 Task: Create Workspace Accounting and Bookkeeping Services Workspace description Monitor and track company sustainability and environmental impact. Workspace type Sales CRM
Action: Mouse moved to (530, 92)
Screenshot: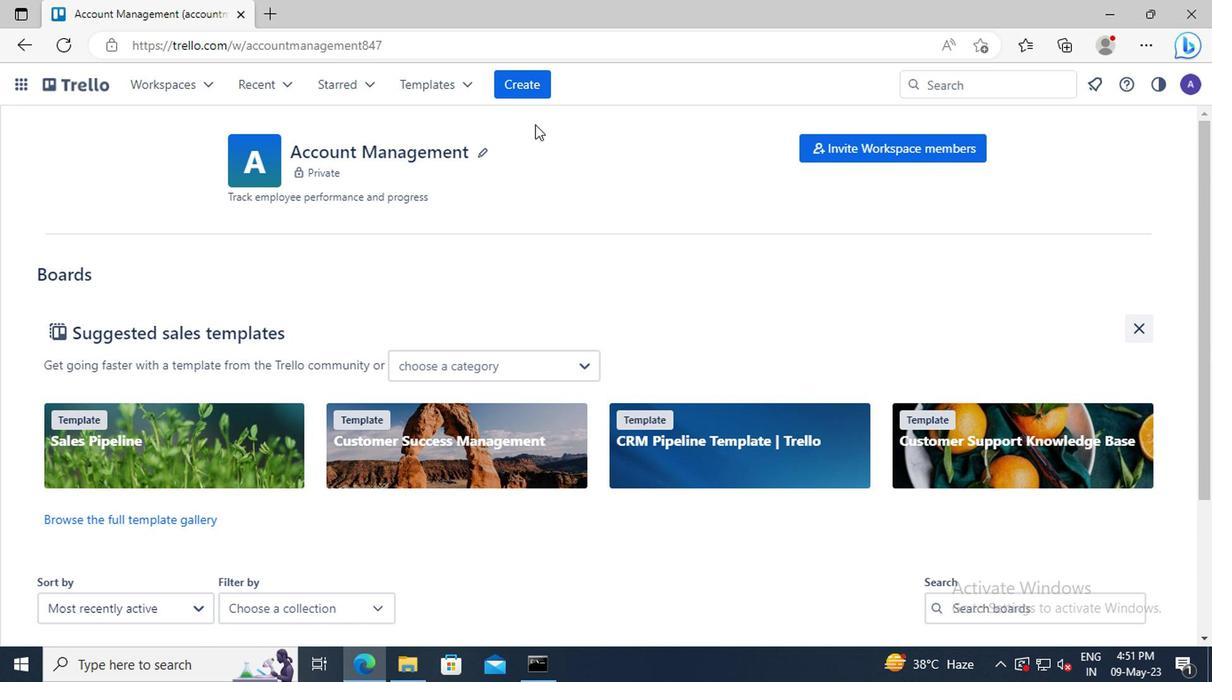 
Action: Mouse pressed left at (530, 92)
Screenshot: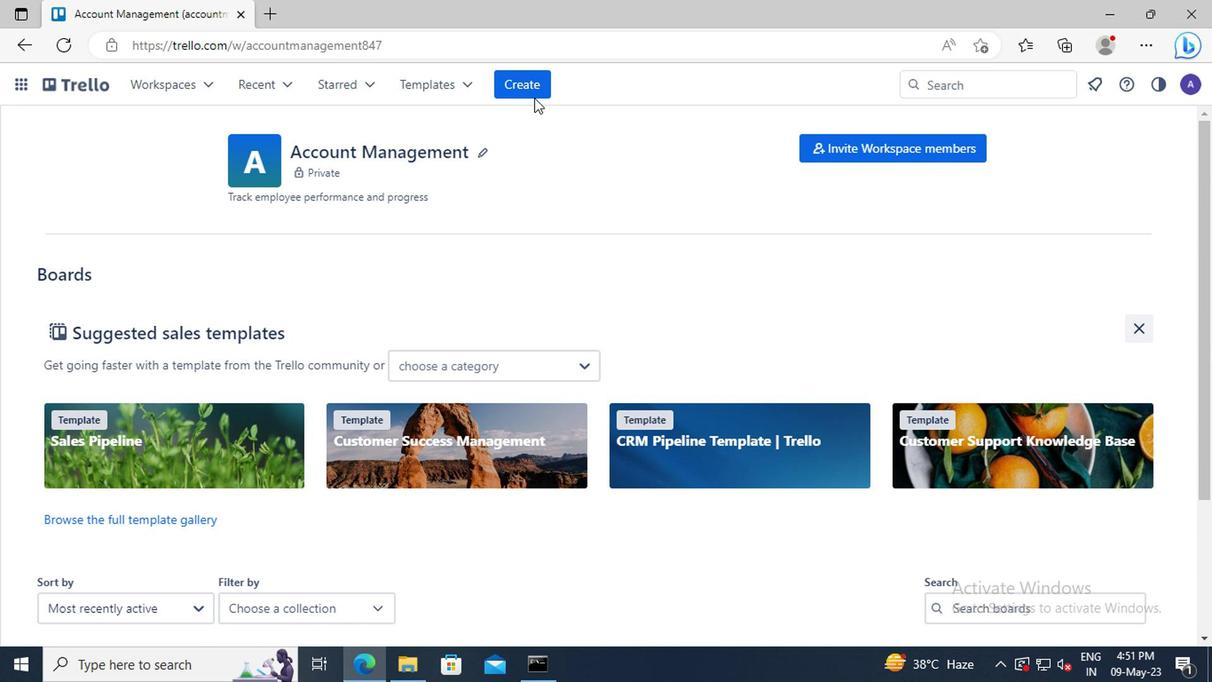 
Action: Mouse moved to (560, 258)
Screenshot: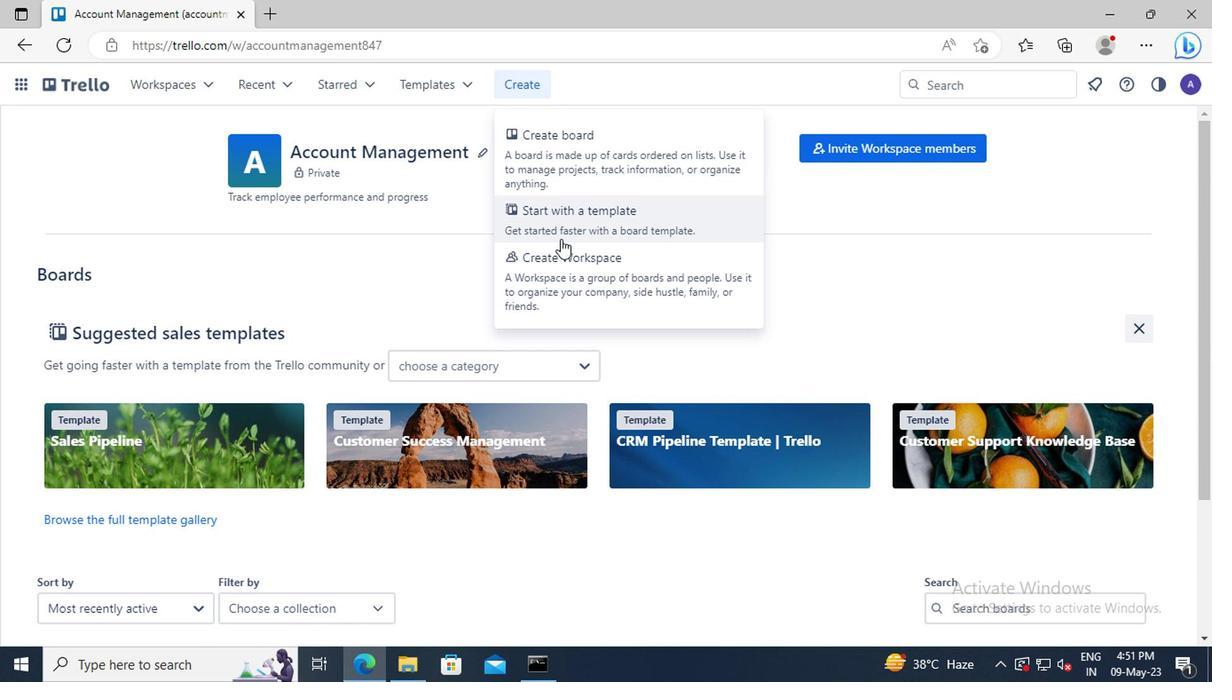 
Action: Mouse pressed left at (560, 258)
Screenshot: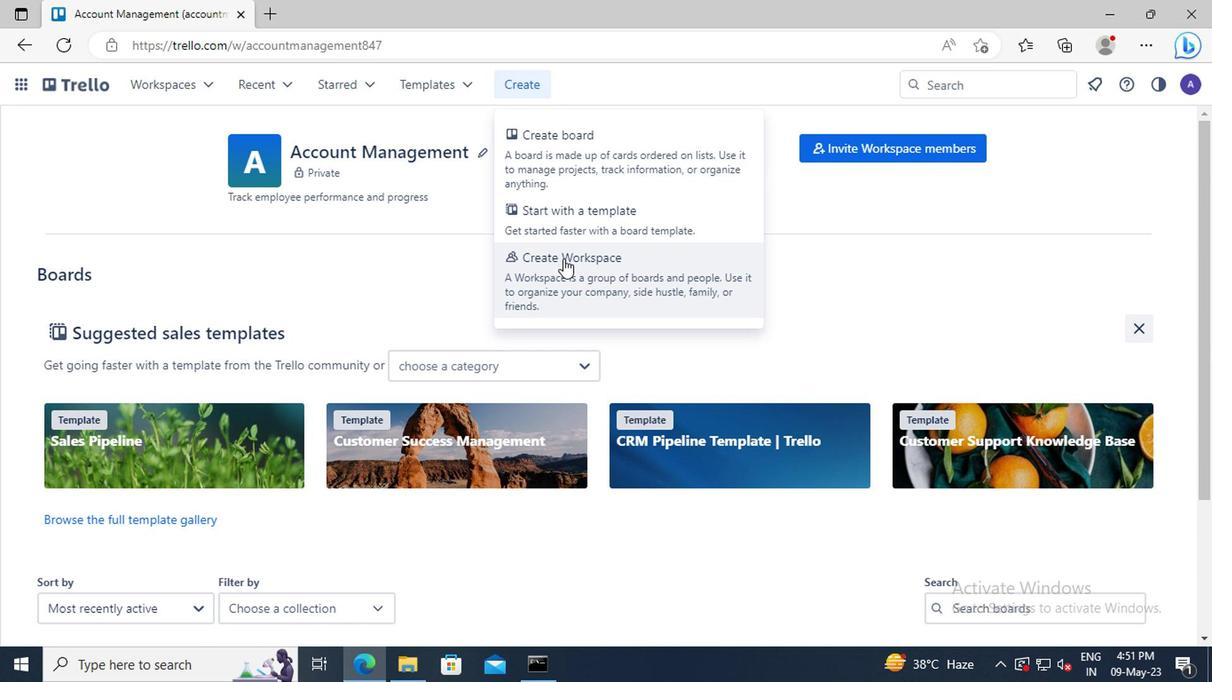 
Action: Mouse moved to (293, 317)
Screenshot: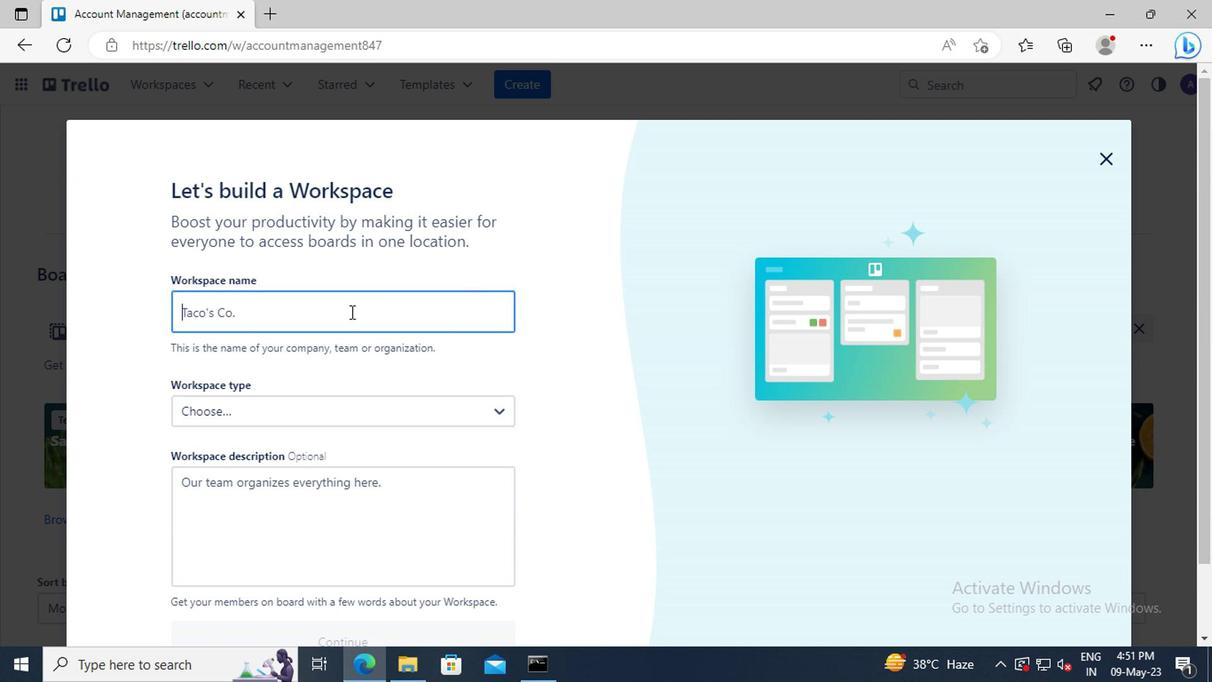
Action: Mouse pressed left at (293, 317)
Screenshot: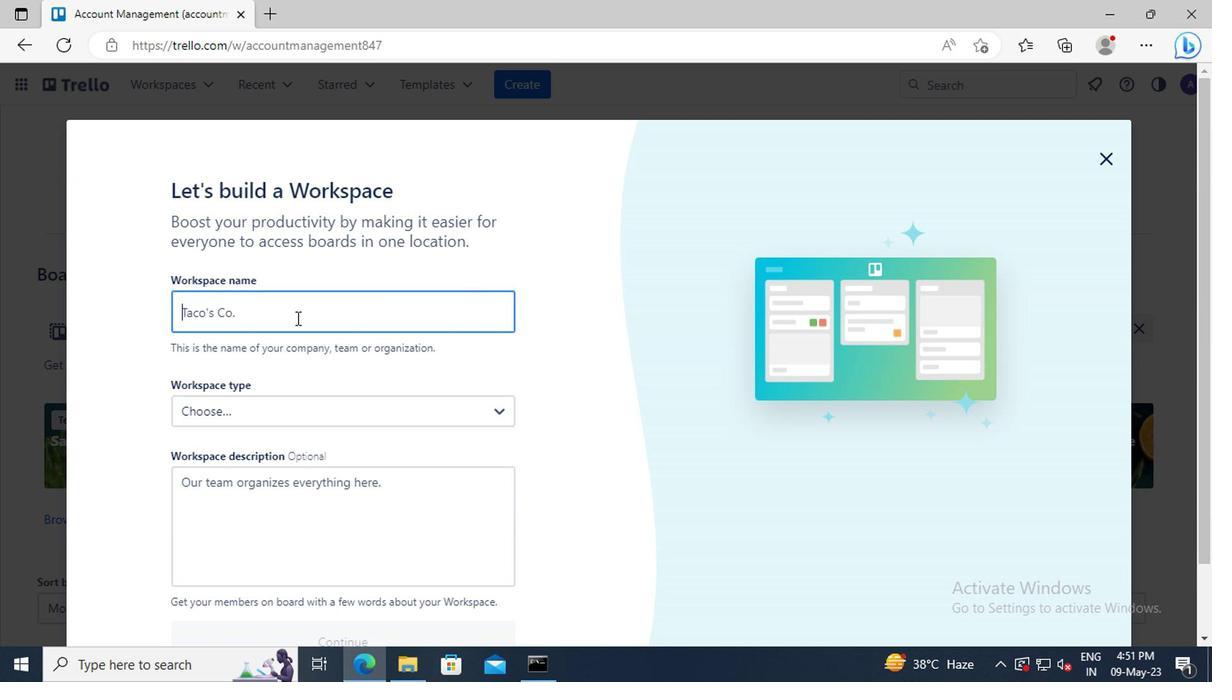 
Action: Key pressed <Key.shift>ACCOUNTING<Key.space>AND<Key.space><Key.shift>BOOKKEEPING<Key.space><Key.shift>SERVICES
Screenshot: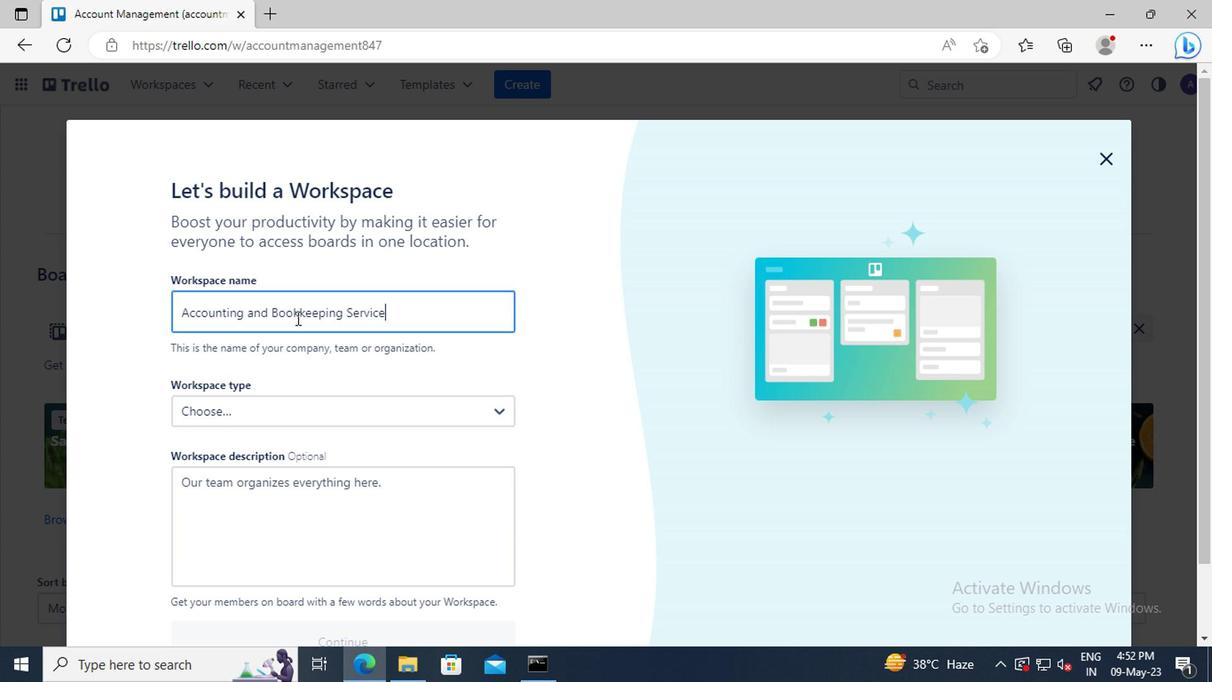 
Action: Mouse scrolled (293, 316) with delta (0, 0)
Screenshot: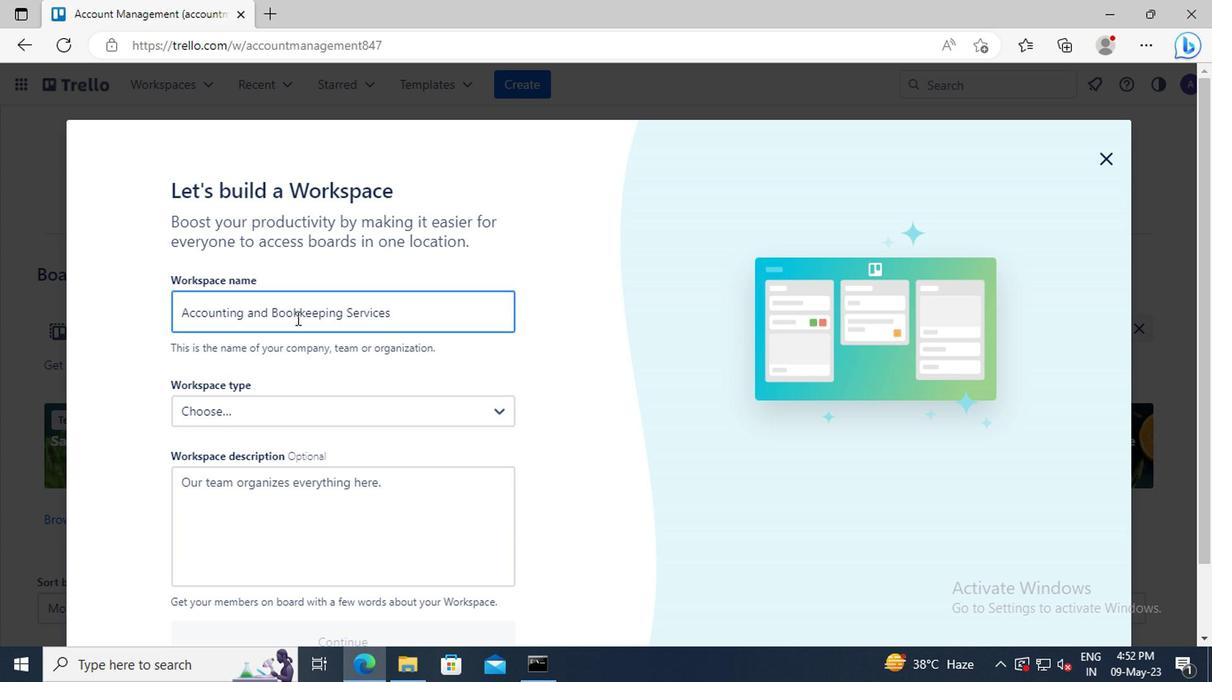 
Action: Mouse scrolled (293, 316) with delta (0, 0)
Screenshot: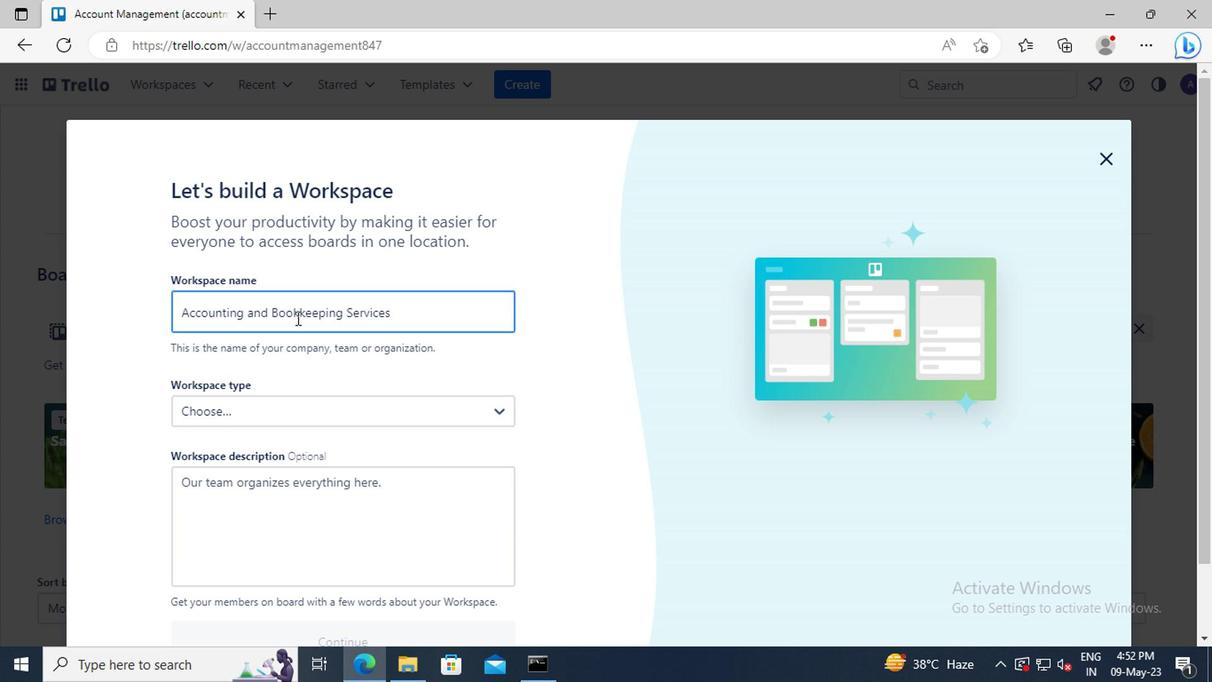 
Action: Mouse moved to (273, 409)
Screenshot: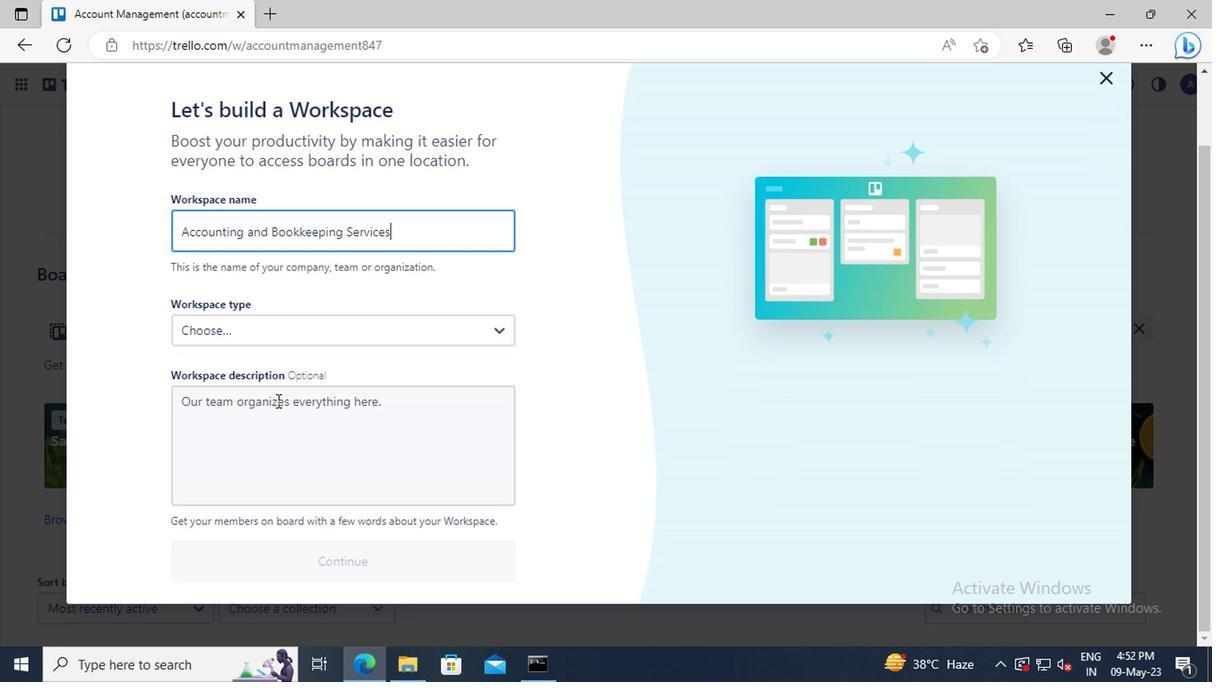 
Action: Mouse pressed left at (273, 409)
Screenshot: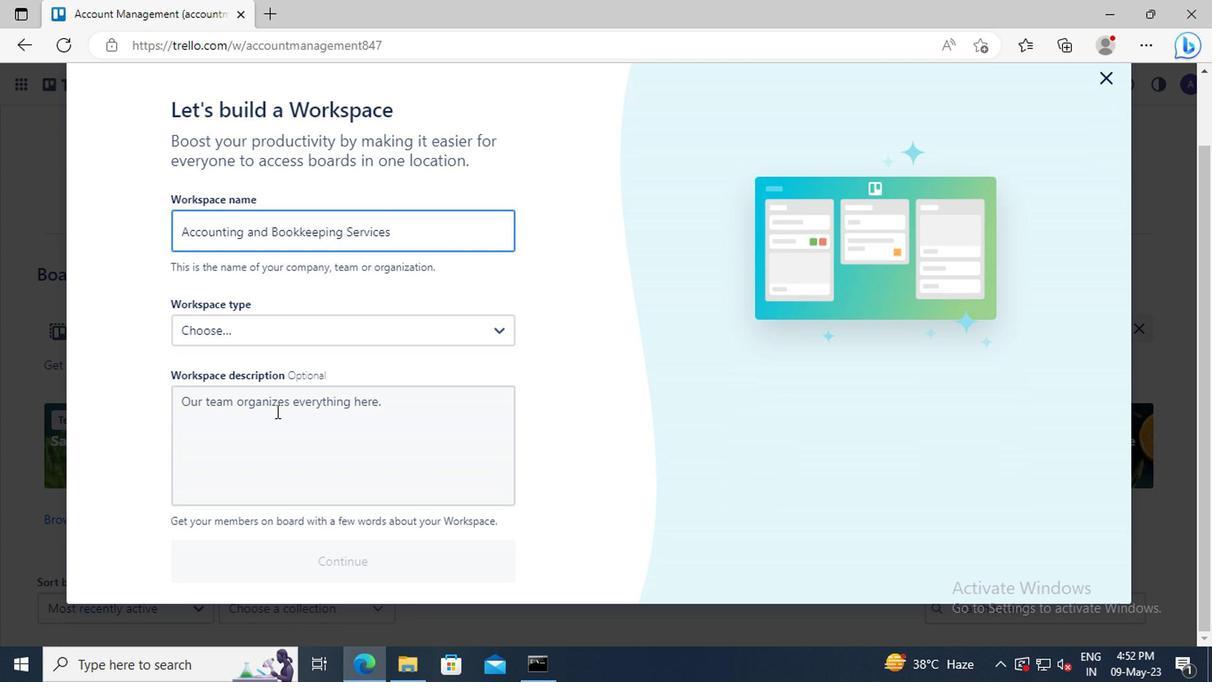 
Action: Key pressed <Key.shift>MONITOR<Key.space>AND<Key.space>TRACK<Key.space>COMPANY<Key.space>SUSTAINABILITY<Key.space>AND<Key.space>ENVIRONMENTAL<Key.space>IMPACT
Screenshot: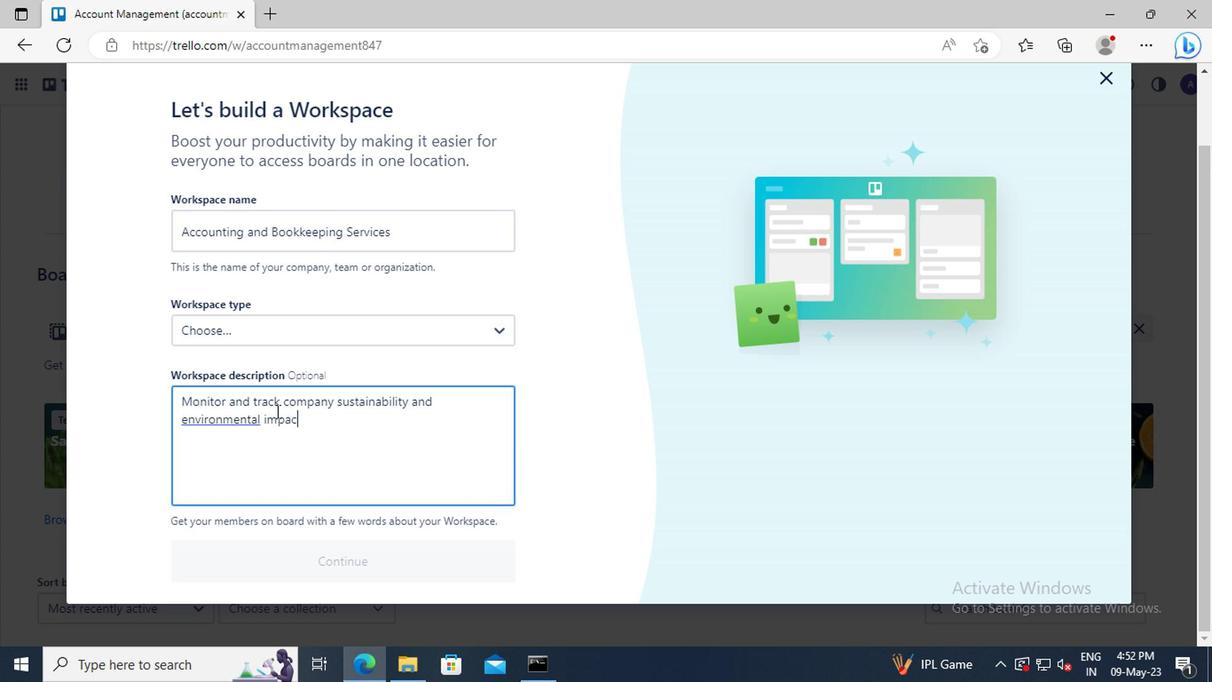
Action: Mouse moved to (252, 334)
Screenshot: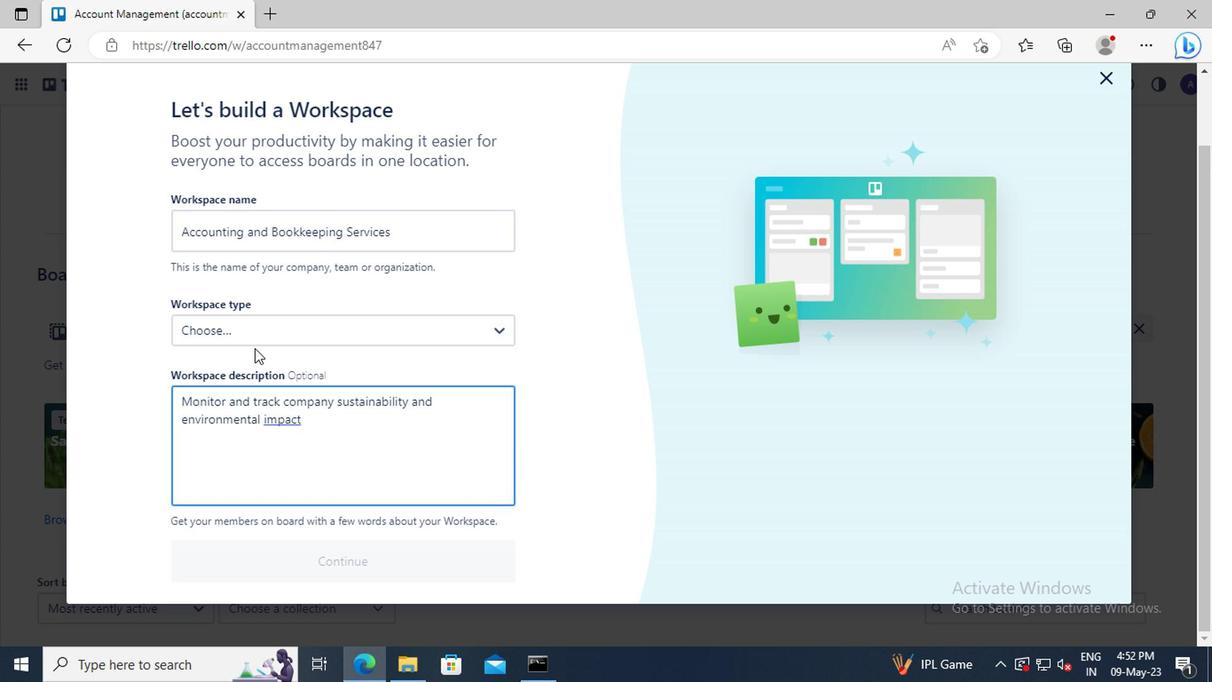 
Action: Mouse pressed left at (252, 334)
Screenshot: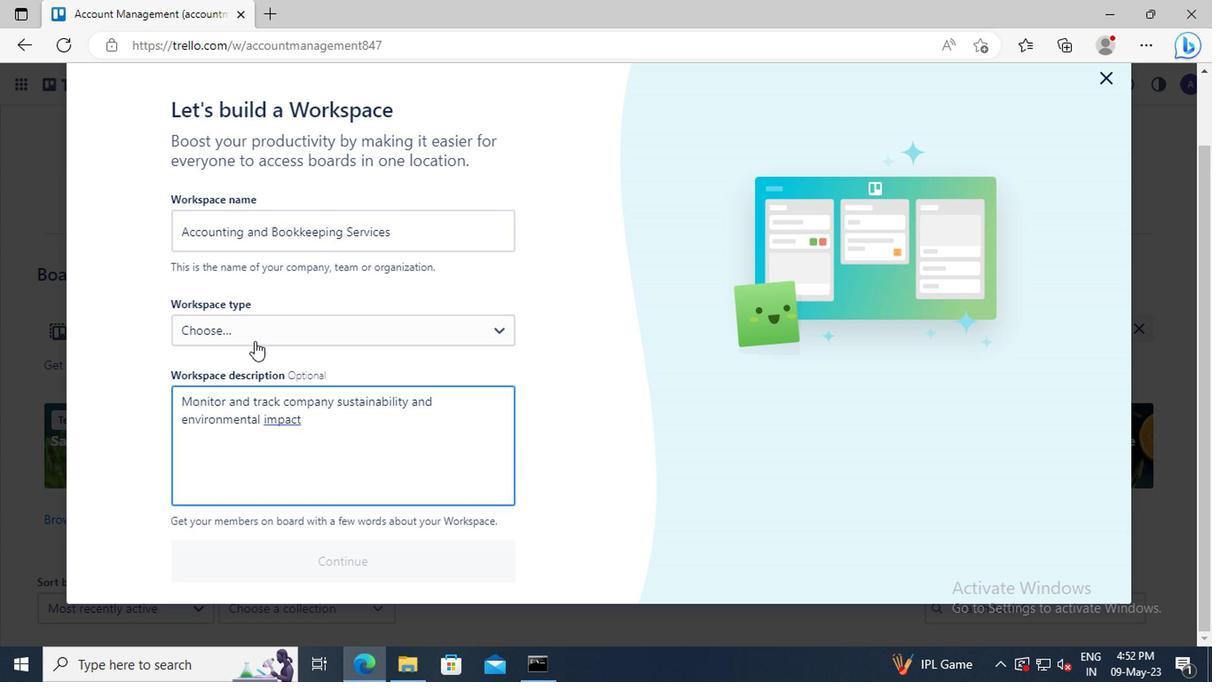 
Action: Mouse moved to (251, 423)
Screenshot: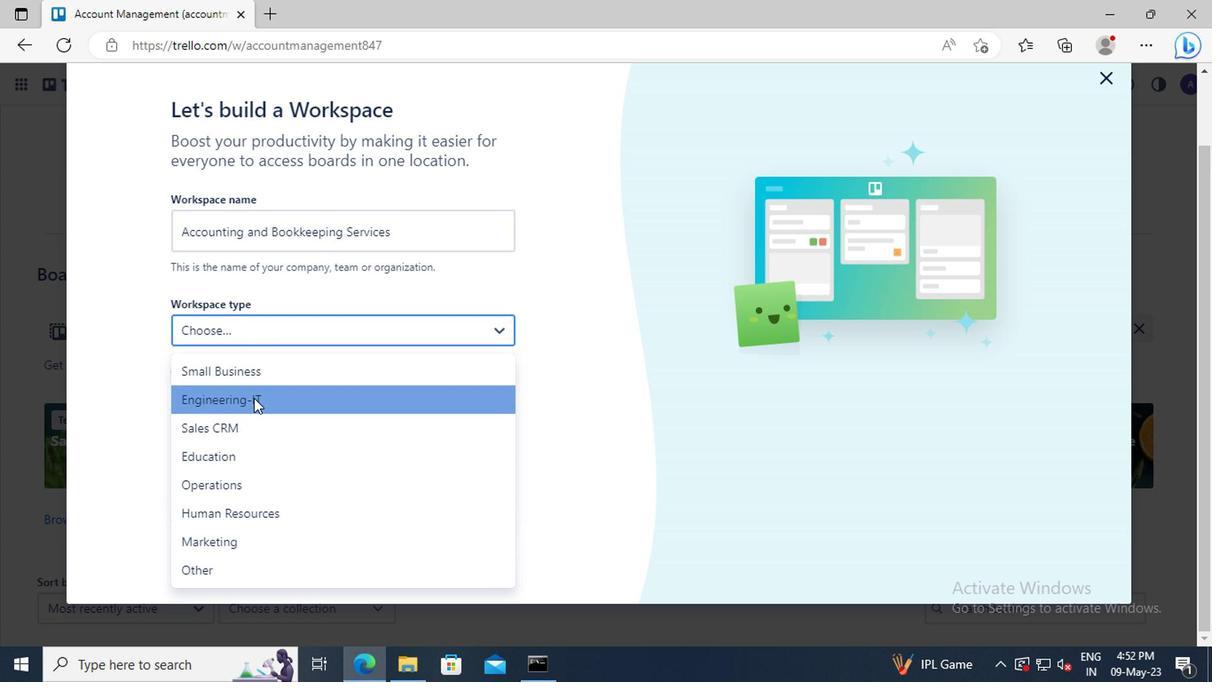 
Action: Mouse pressed left at (251, 423)
Screenshot: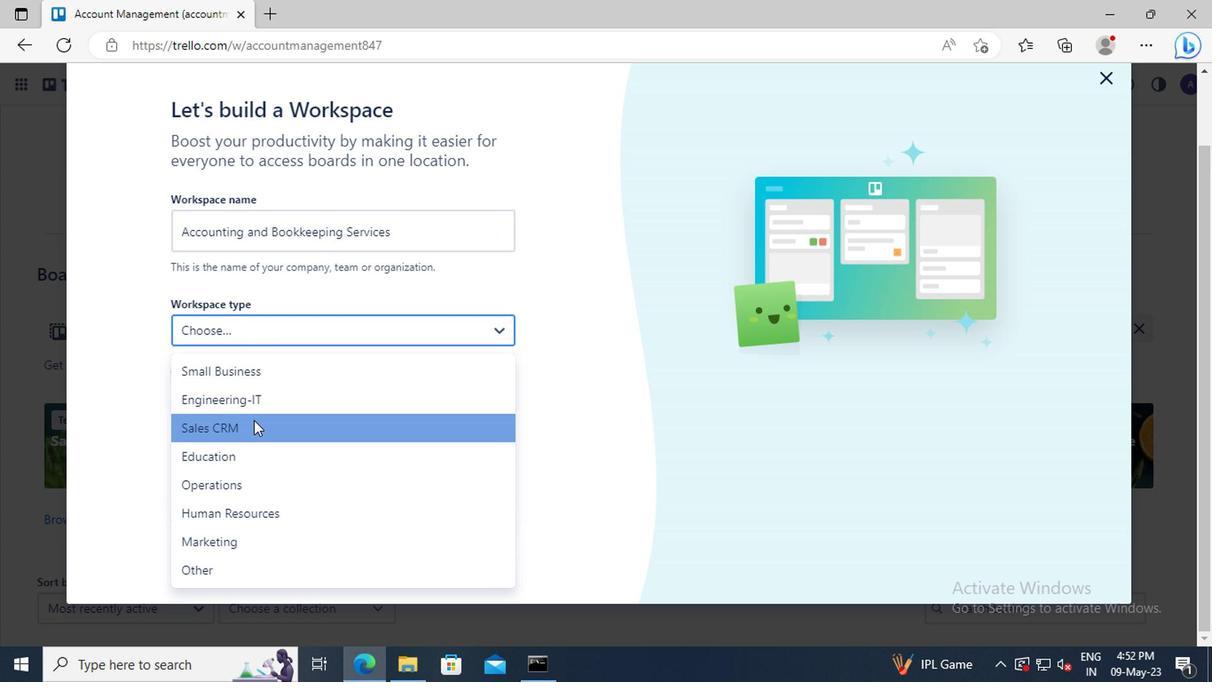 
Action: Mouse moved to (274, 555)
Screenshot: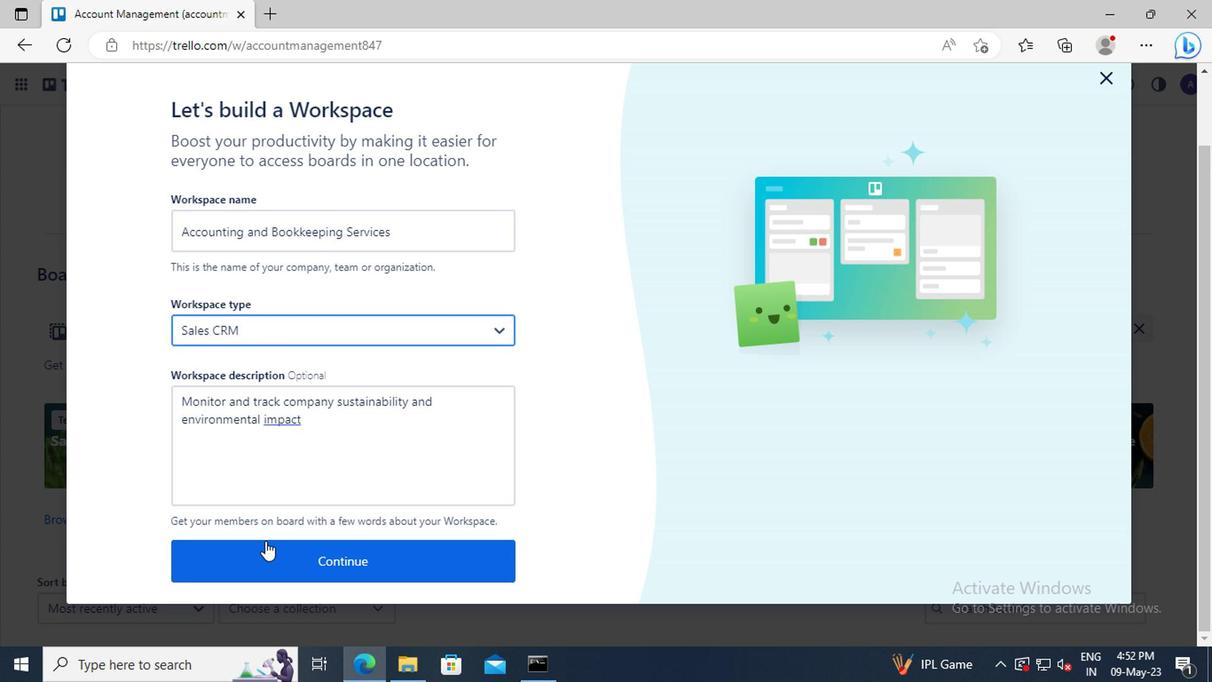
Action: Mouse pressed left at (274, 555)
Screenshot: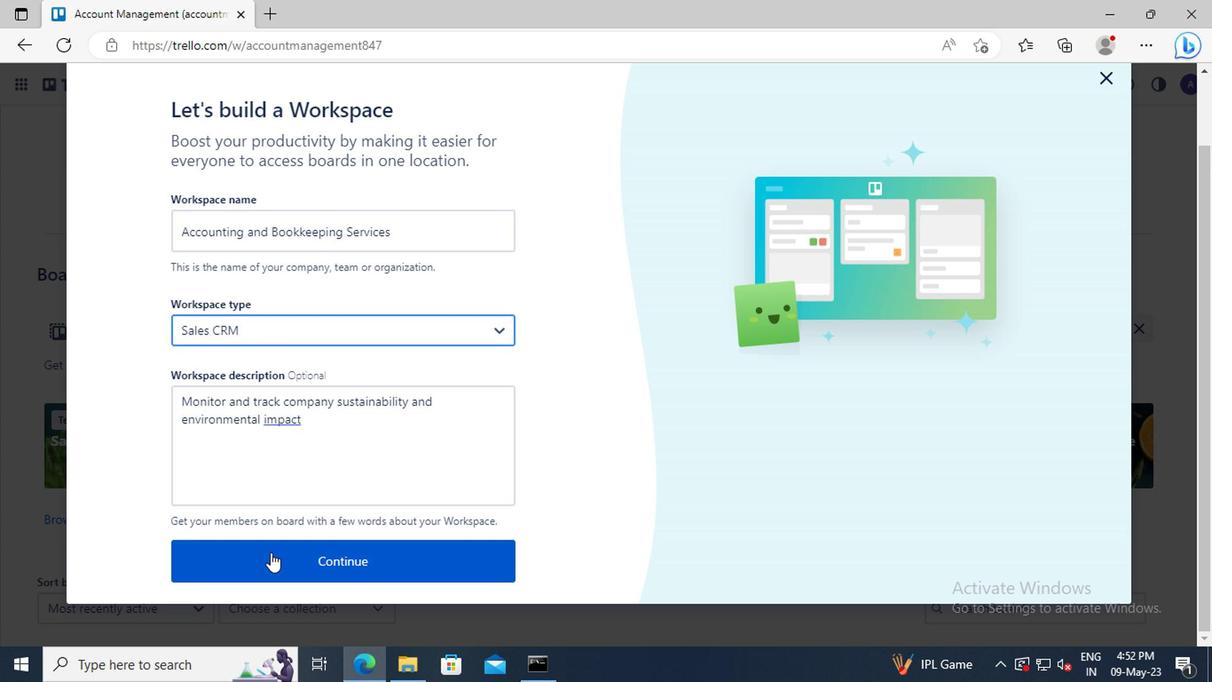 
Action: Mouse moved to (331, 452)
Screenshot: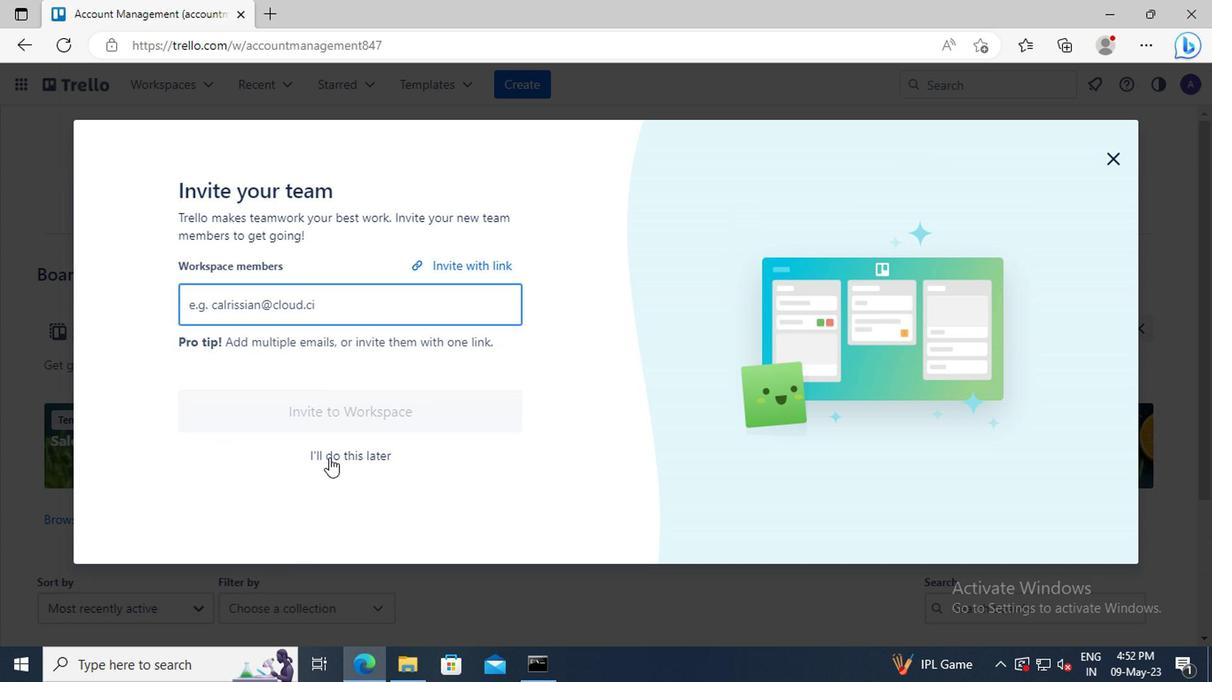 
Action: Mouse pressed left at (331, 452)
Screenshot: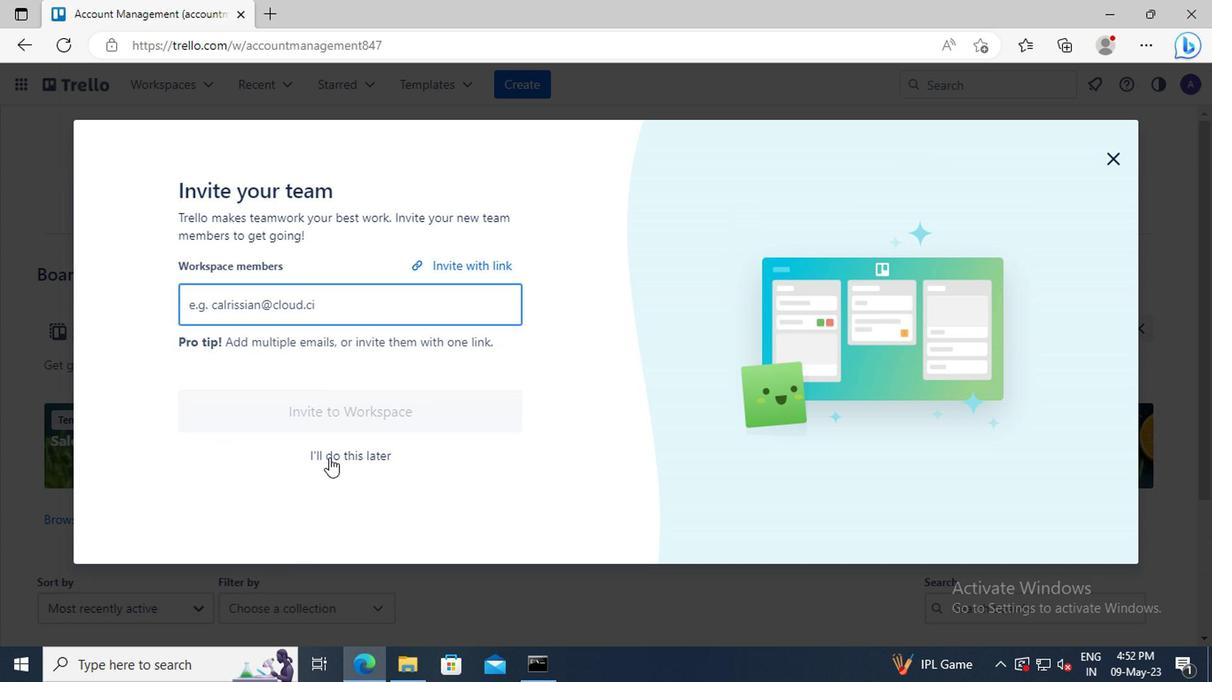 
Action: Mouse moved to (331, 452)
Screenshot: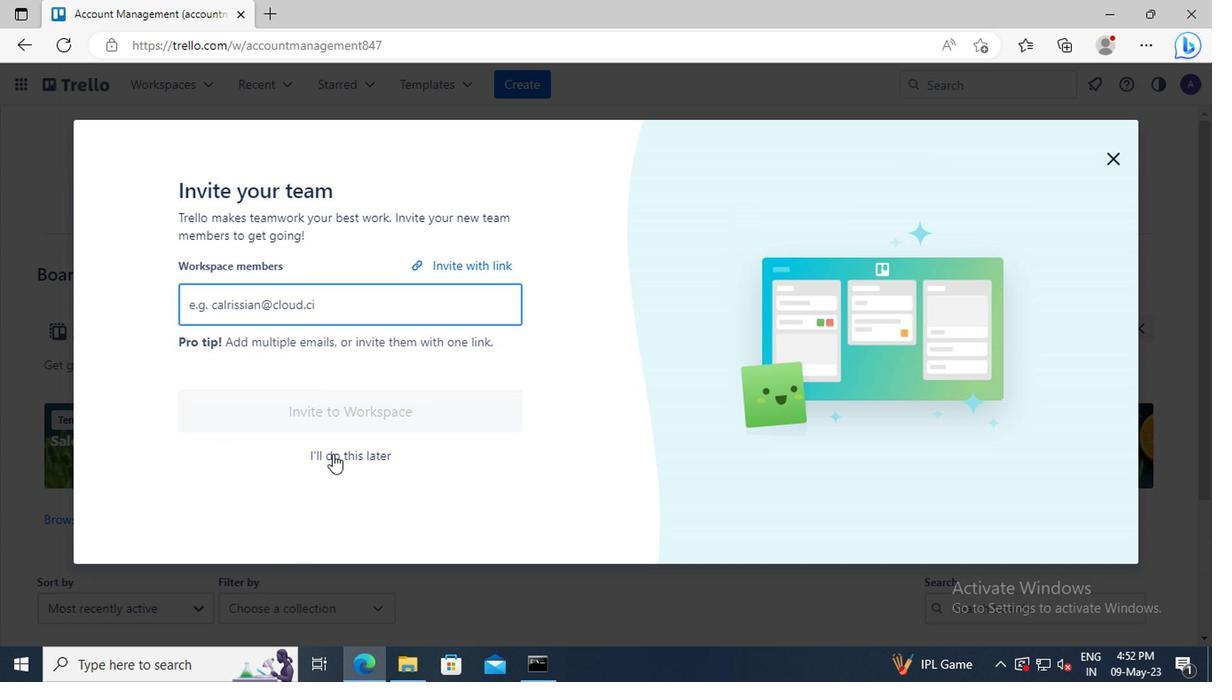 
